 Task: Add Attachment from Trello to Card Card0000000114 in Board Board0000000029 in Workspace WS0000000010 in Trello. Add Cover Blue to Card Card0000000114 in Board Board0000000029 in Workspace WS0000000010 in Trello. Add "Copy Card To …" Button titled Button0000000114 to "bottom" of the list "To Do" to Card Card0000000114 in Board Board0000000029 in Workspace WS0000000010 in Trello. Add Description DS0000000114 to Card Card0000000114 in Board Board0000000029 in Workspace WS0000000010 in Trello. Add Comment CM0000000114 to Card Card0000000114 in Board Board0000000029 in Workspace WS0000000010 in Trello
Action: Mouse moved to (294, 334)
Screenshot: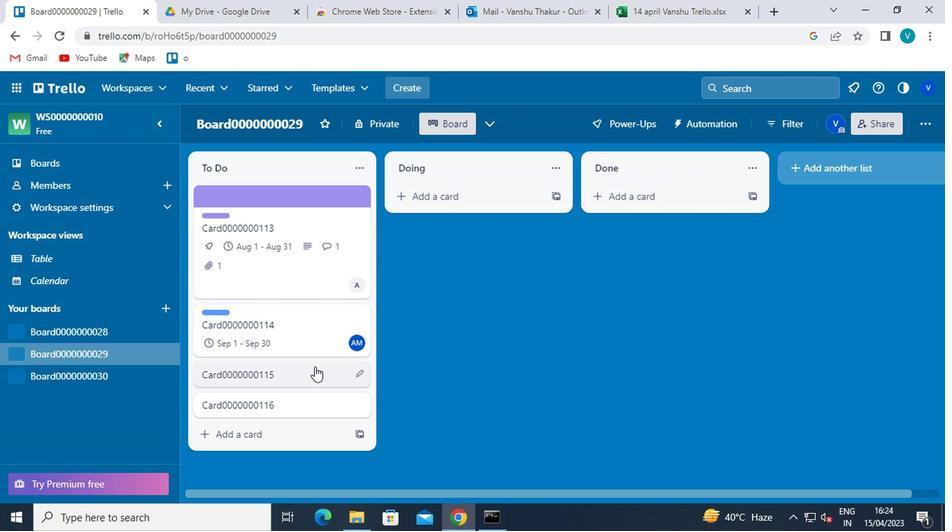
Action: Mouse pressed left at (294, 334)
Screenshot: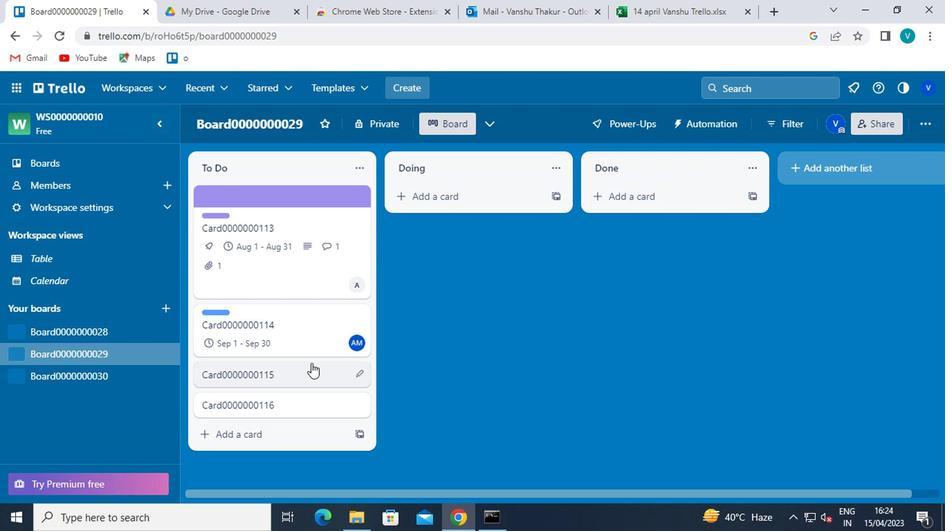 
Action: Mouse moved to (649, 303)
Screenshot: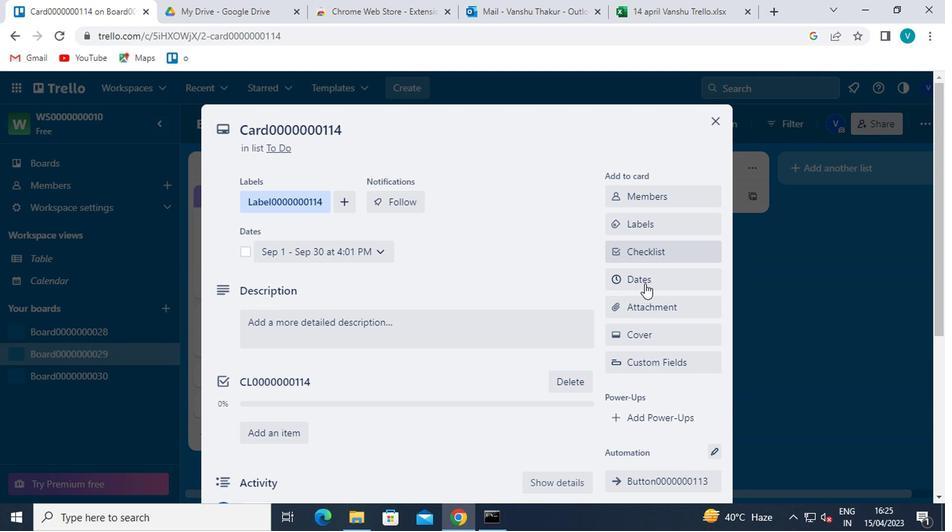 
Action: Mouse pressed left at (649, 303)
Screenshot: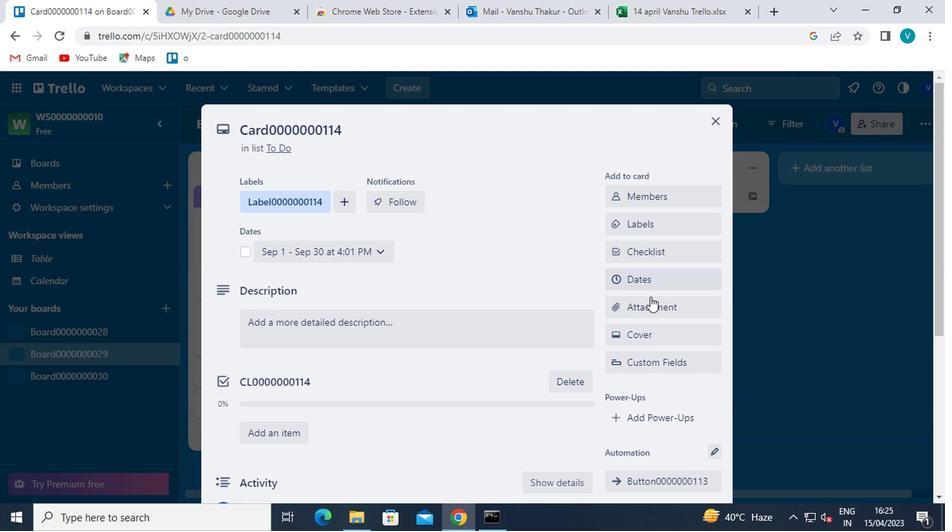 
Action: Mouse moved to (637, 173)
Screenshot: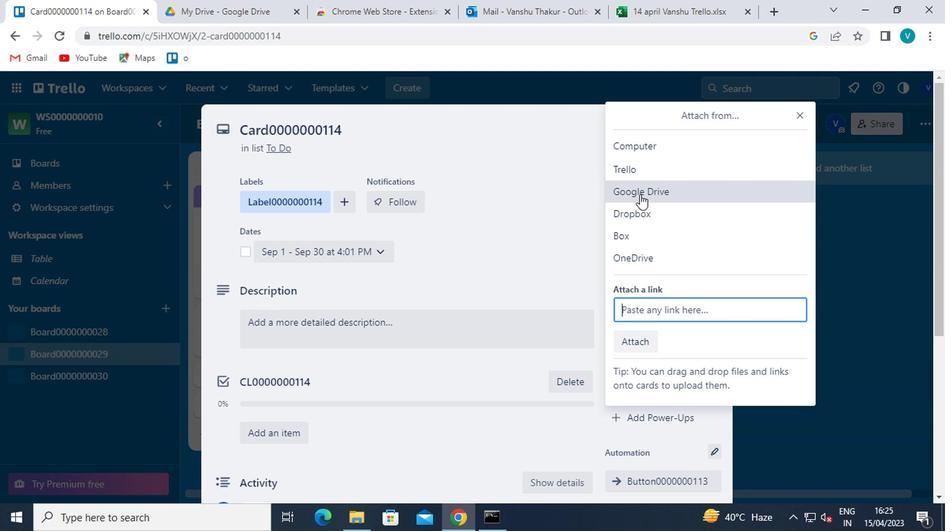 
Action: Mouse pressed left at (637, 173)
Screenshot: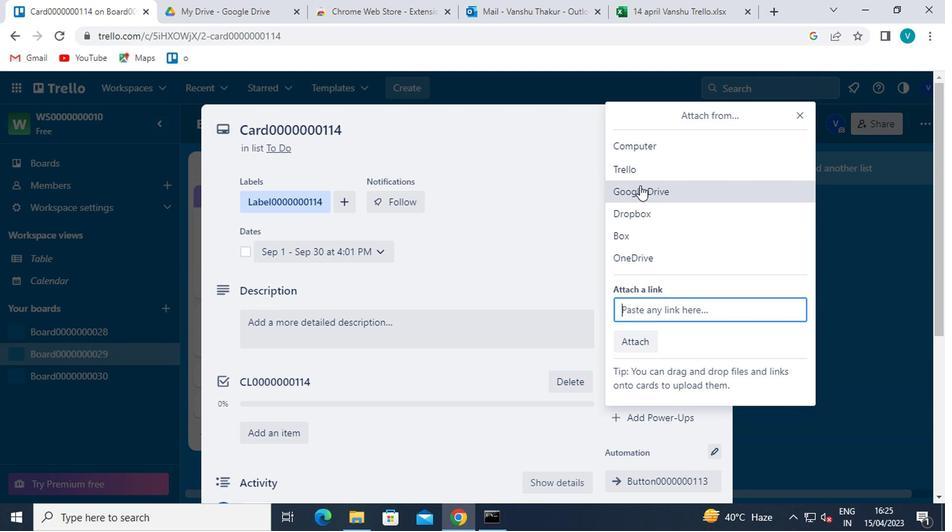 
Action: Mouse moved to (651, 245)
Screenshot: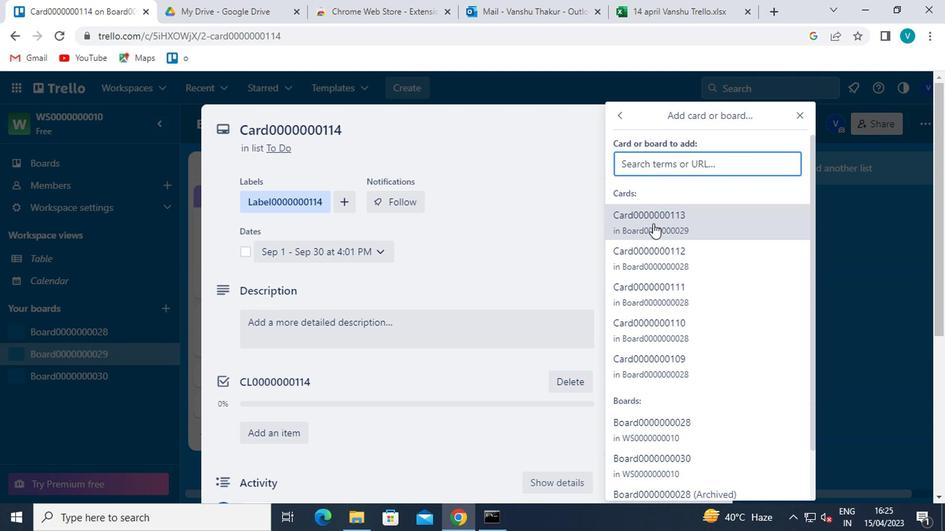 
Action: Mouse pressed left at (651, 245)
Screenshot: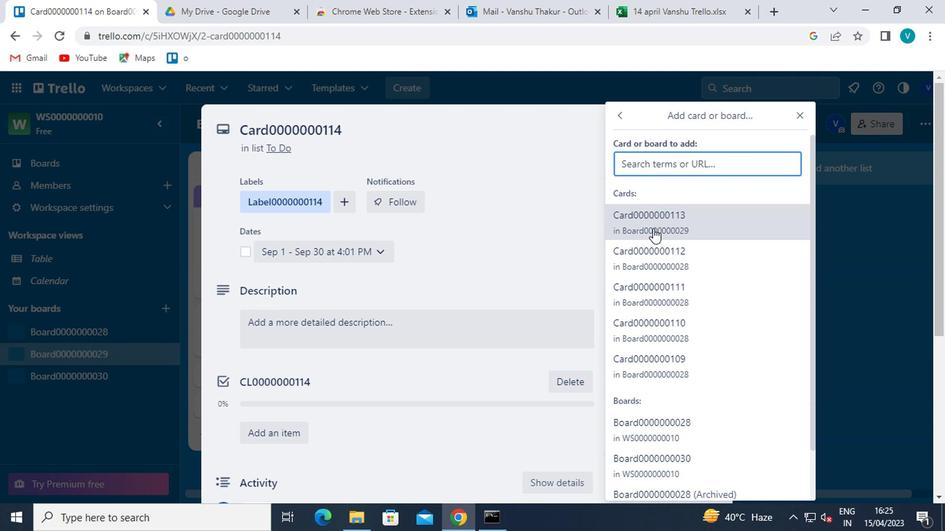 
Action: Mouse moved to (634, 328)
Screenshot: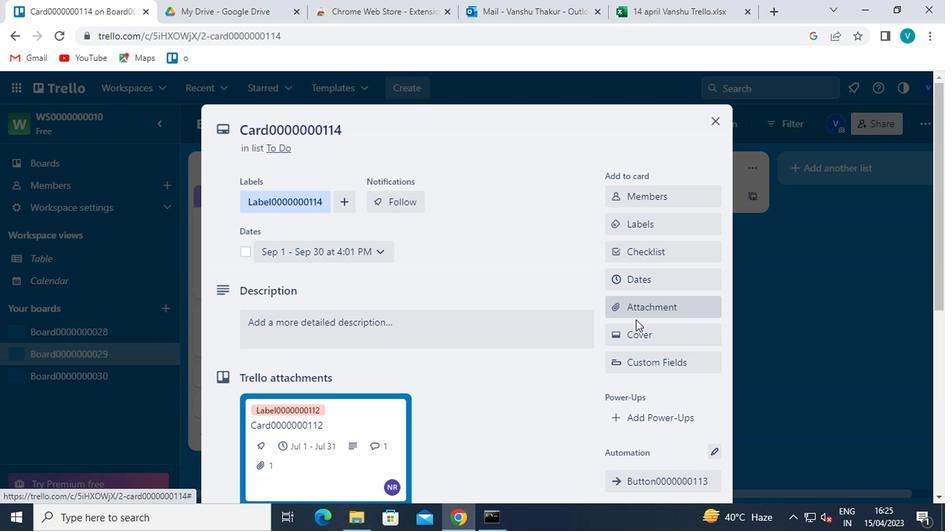 
Action: Mouse pressed left at (634, 328)
Screenshot: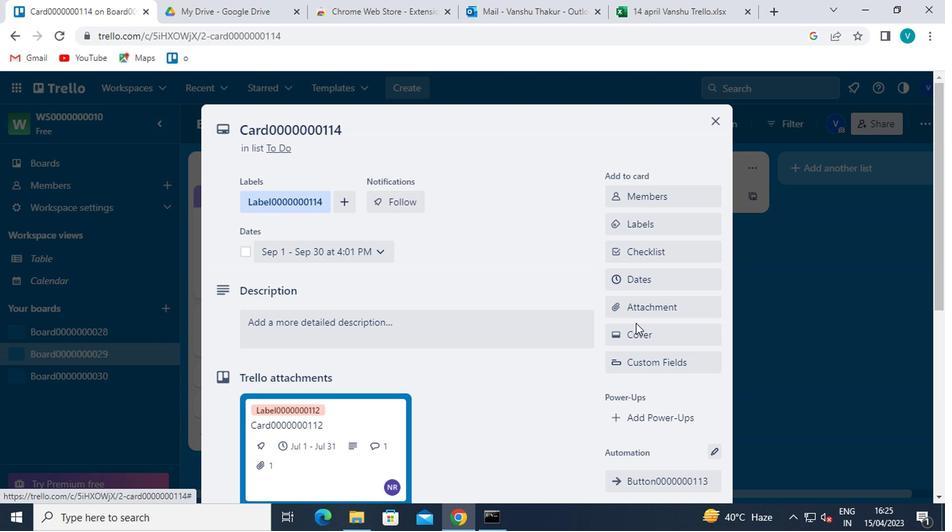 
Action: Mouse moved to (626, 264)
Screenshot: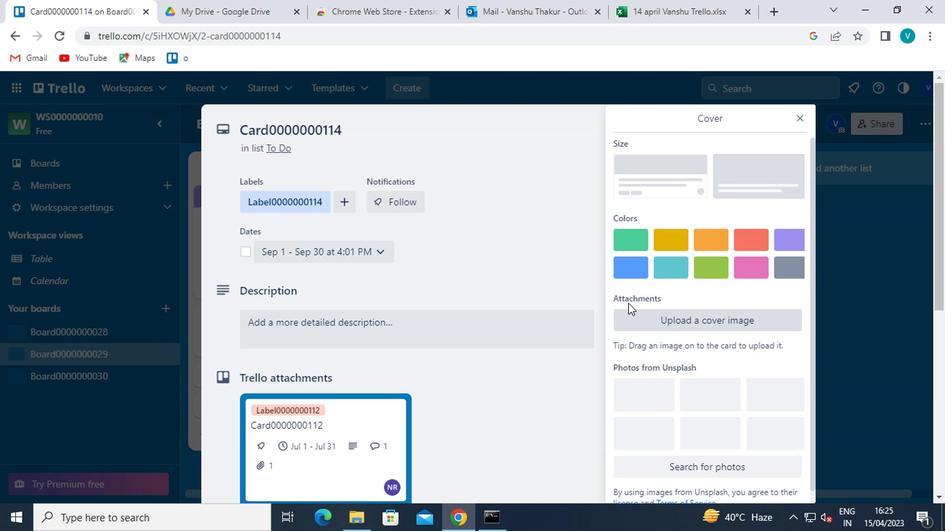 
Action: Mouse pressed left at (626, 264)
Screenshot: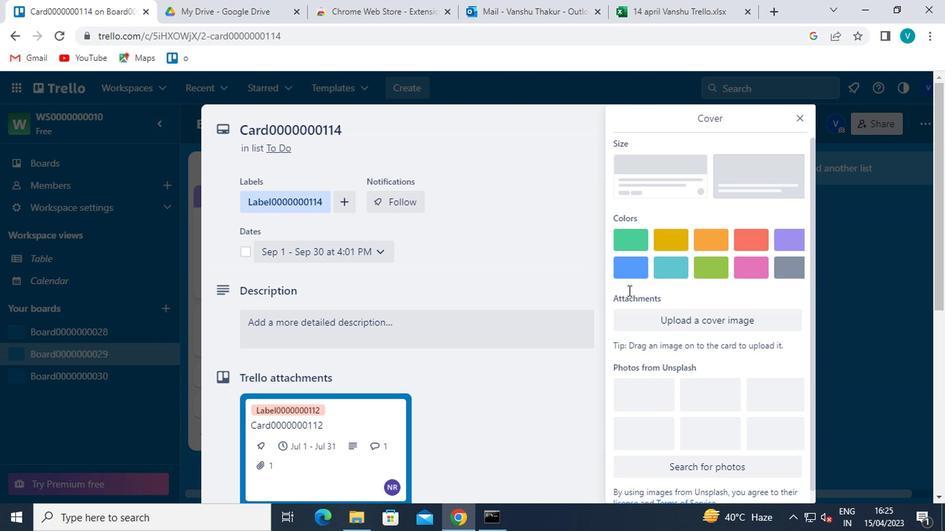 
Action: Mouse moved to (784, 118)
Screenshot: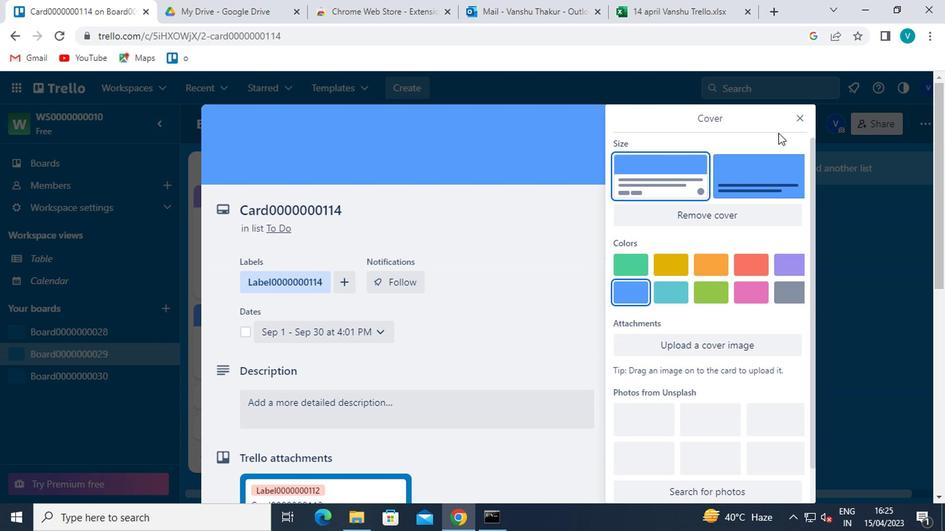 
Action: Mouse pressed left at (784, 118)
Screenshot: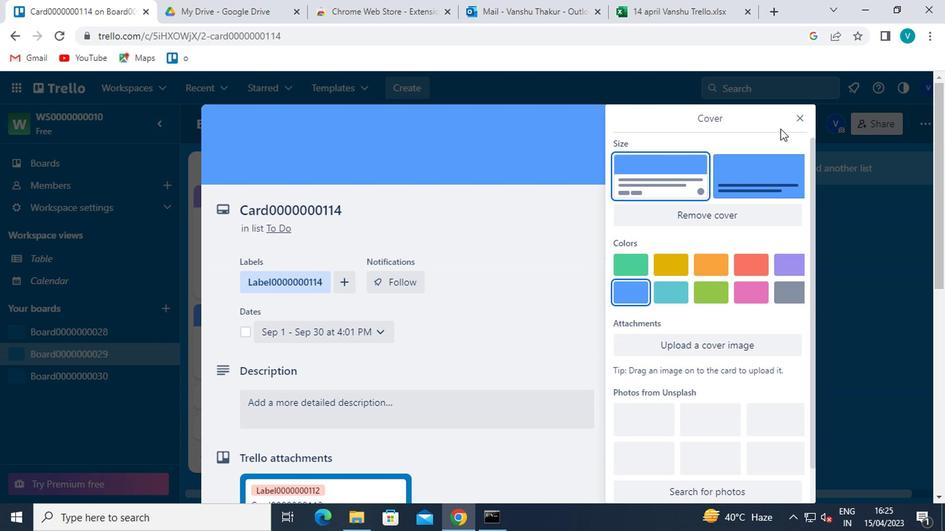 
Action: Mouse moved to (620, 438)
Screenshot: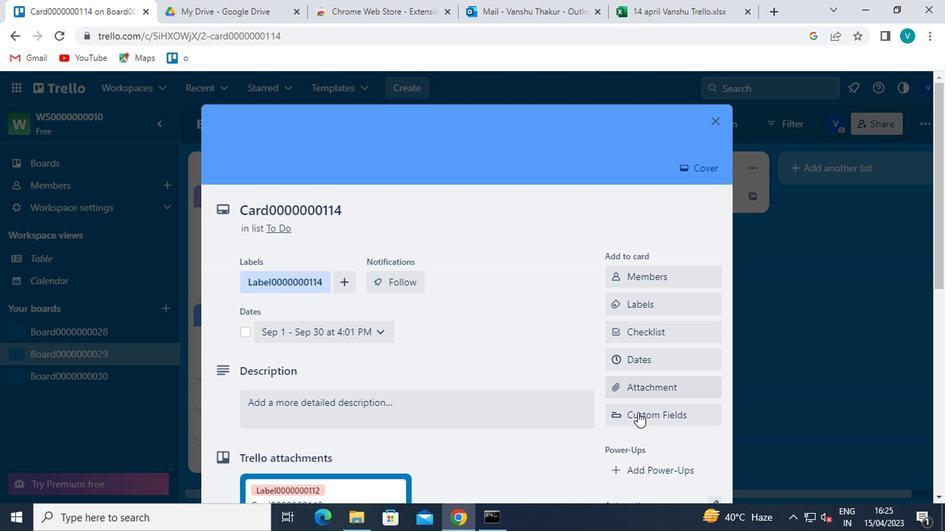 
Action: Mouse scrolled (620, 438) with delta (0, 0)
Screenshot: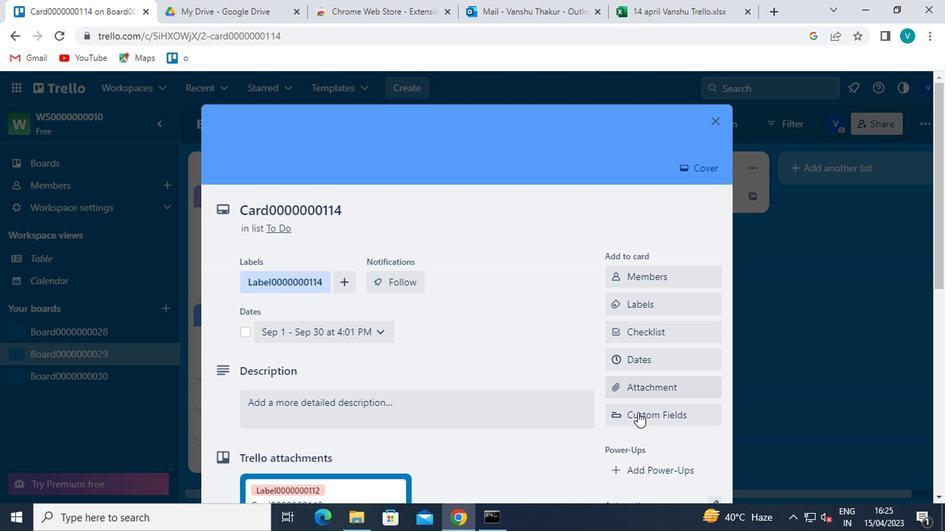 
Action: Mouse moved to (620, 441)
Screenshot: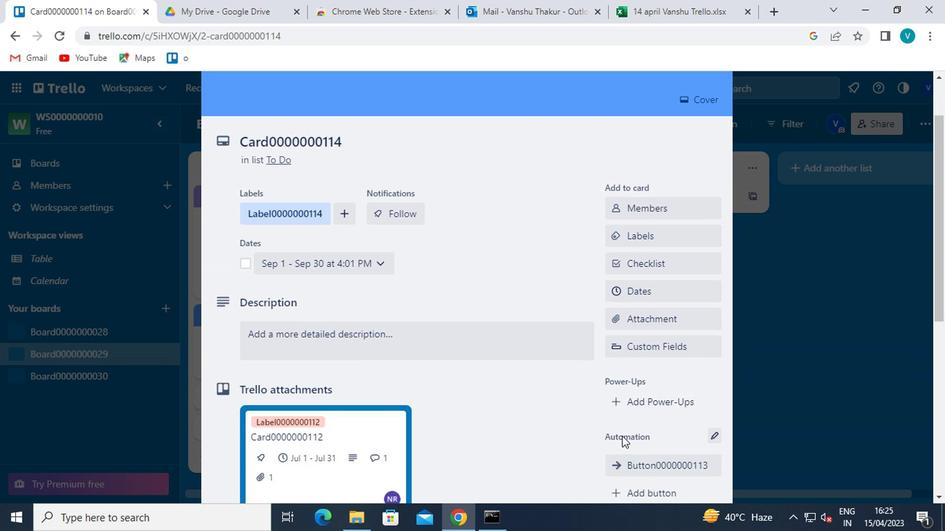 
Action: Mouse scrolled (620, 440) with delta (0, 0)
Screenshot: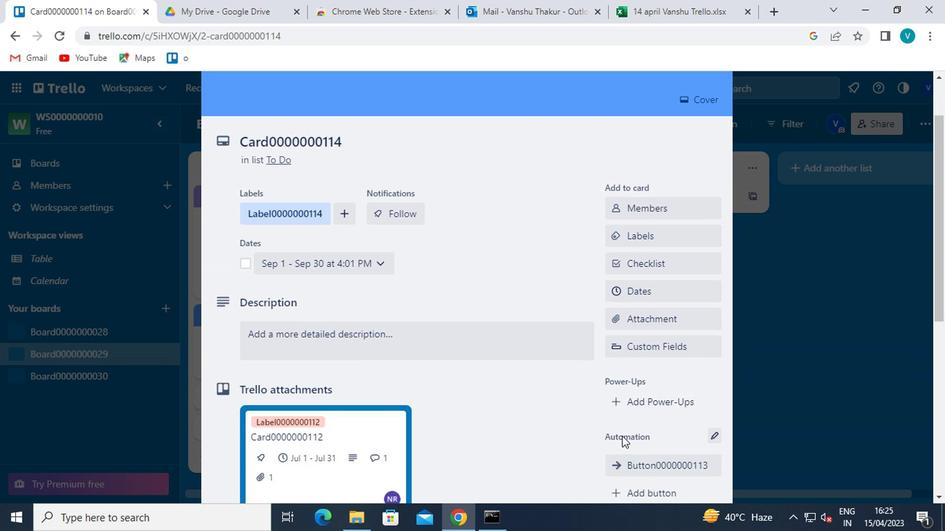 
Action: Mouse moved to (620, 442)
Screenshot: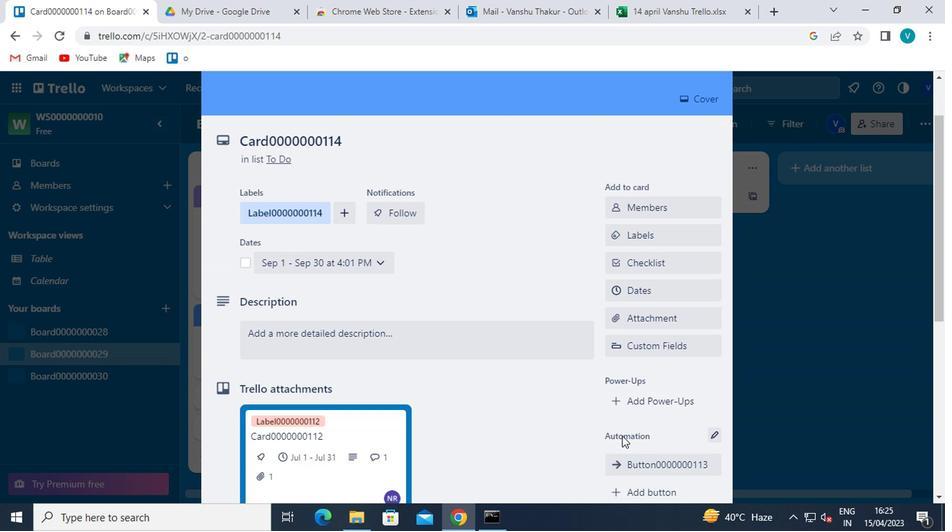 
Action: Mouse scrolled (620, 441) with delta (0, 0)
Screenshot: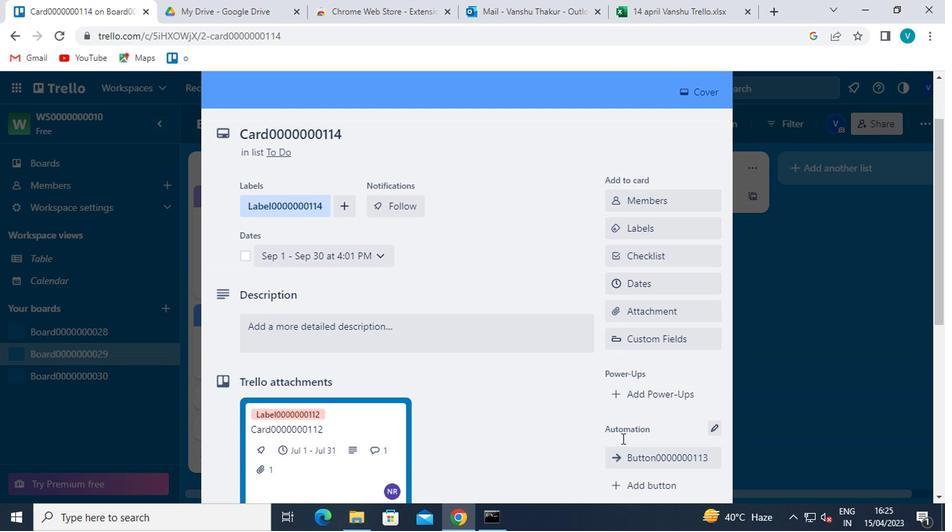 
Action: Mouse moved to (654, 355)
Screenshot: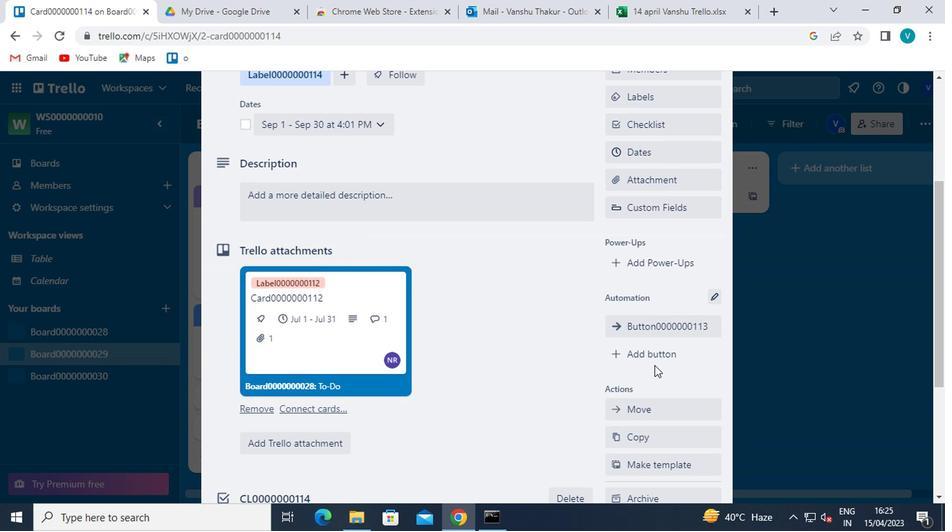 
Action: Mouse pressed left at (654, 355)
Screenshot: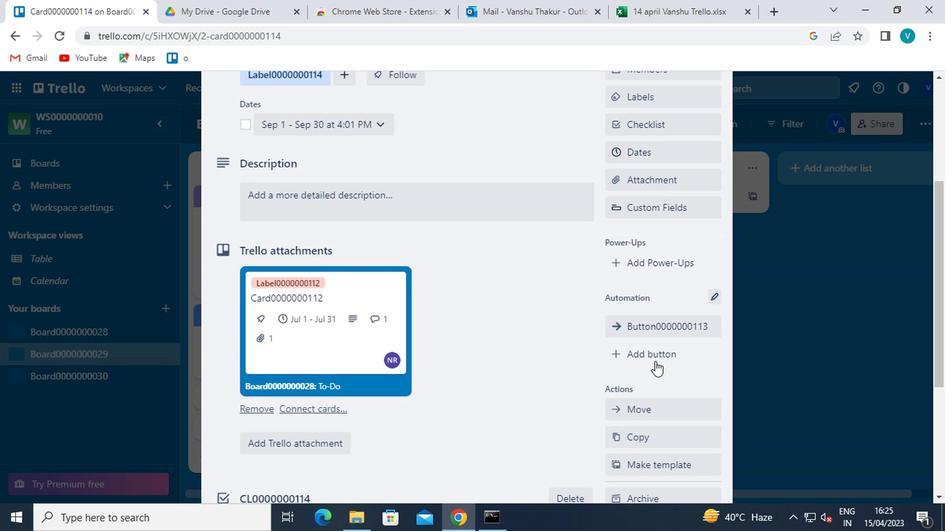 
Action: Mouse moved to (665, 213)
Screenshot: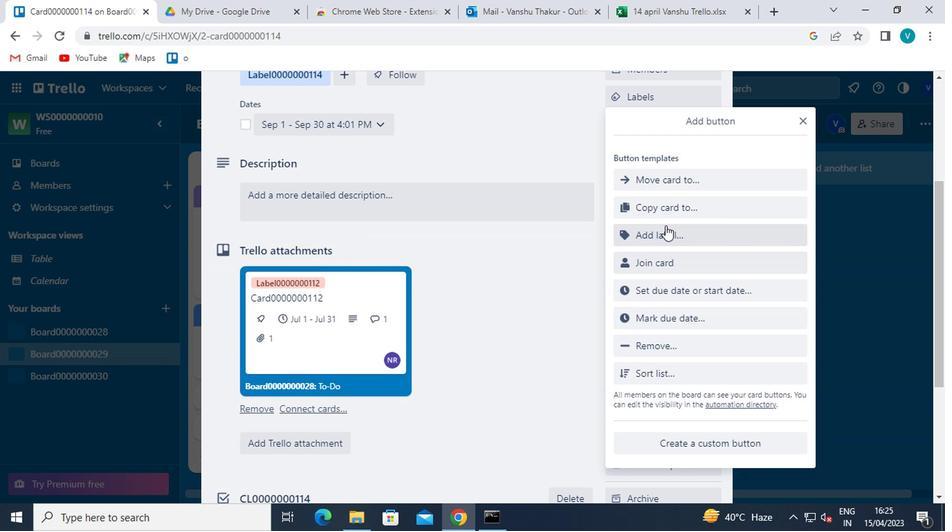 
Action: Mouse pressed left at (665, 213)
Screenshot: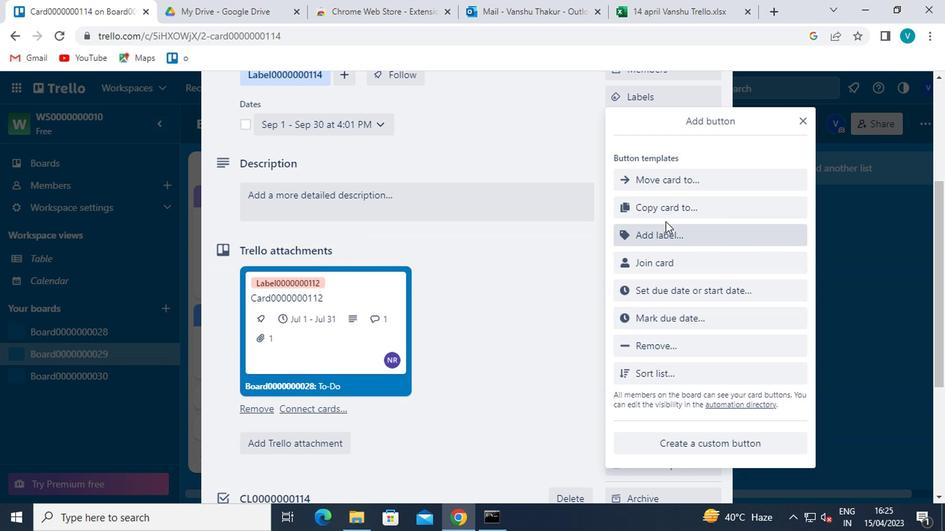 
Action: Mouse moved to (675, 184)
Screenshot: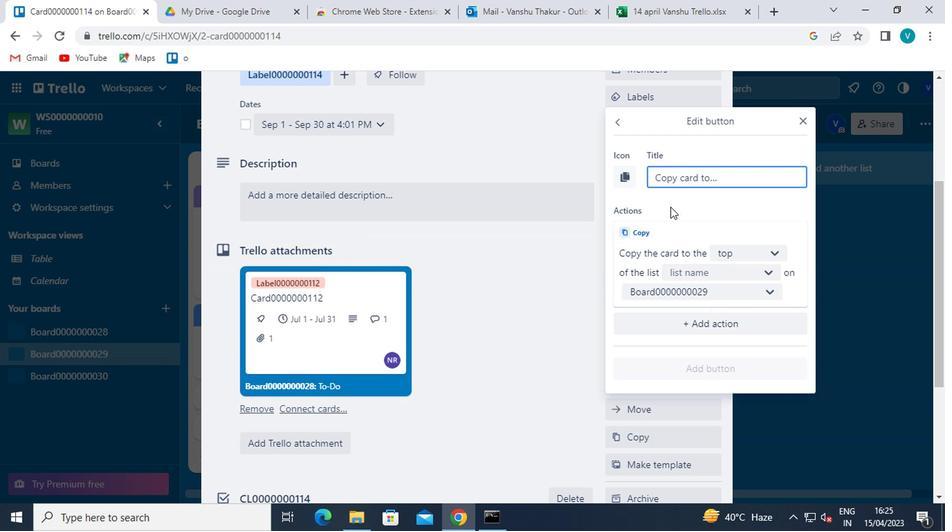 
Action: Mouse pressed left at (675, 184)
Screenshot: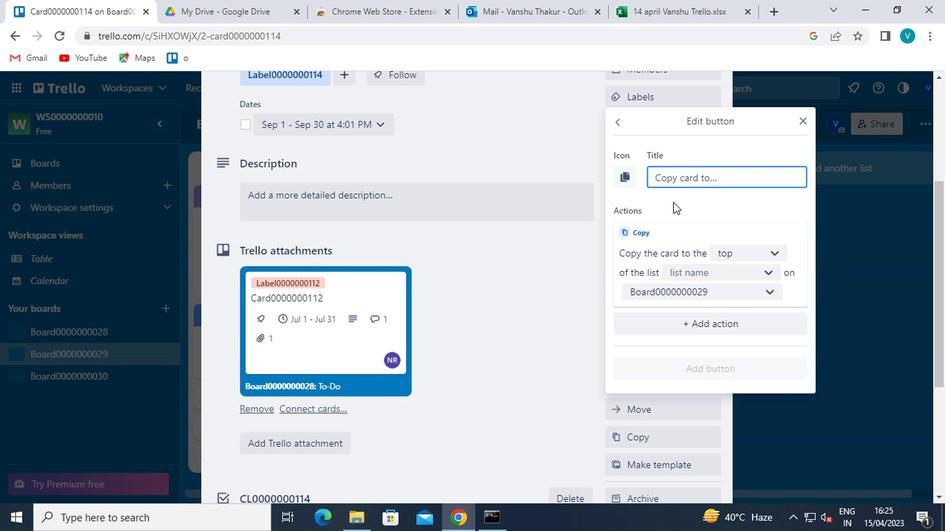 
Action: Mouse moved to (668, 177)
Screenshot: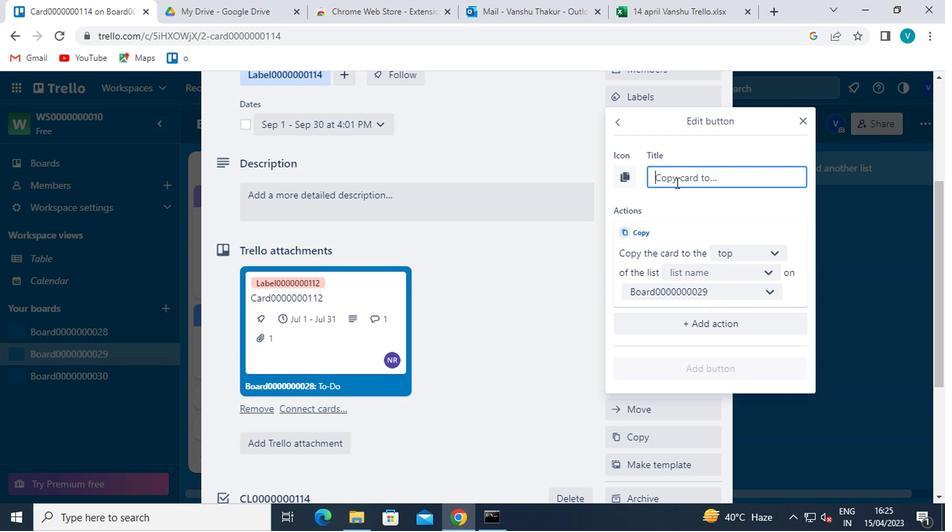 
Action: Key pressed <Key.shift>BUTTON0000000
Screenshot: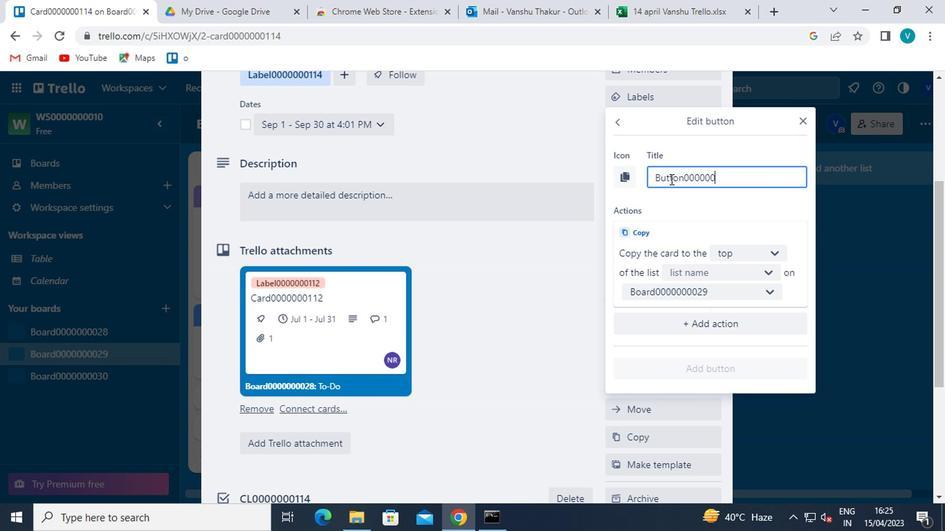 
Action: Mouse moved to (668, 177)
Screenshot: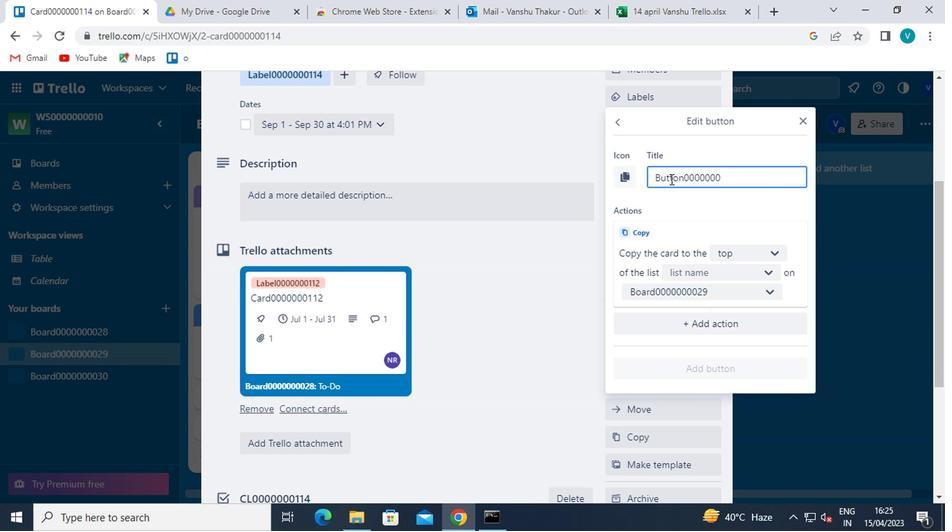 
Action: Key pressed 114
Screenshot: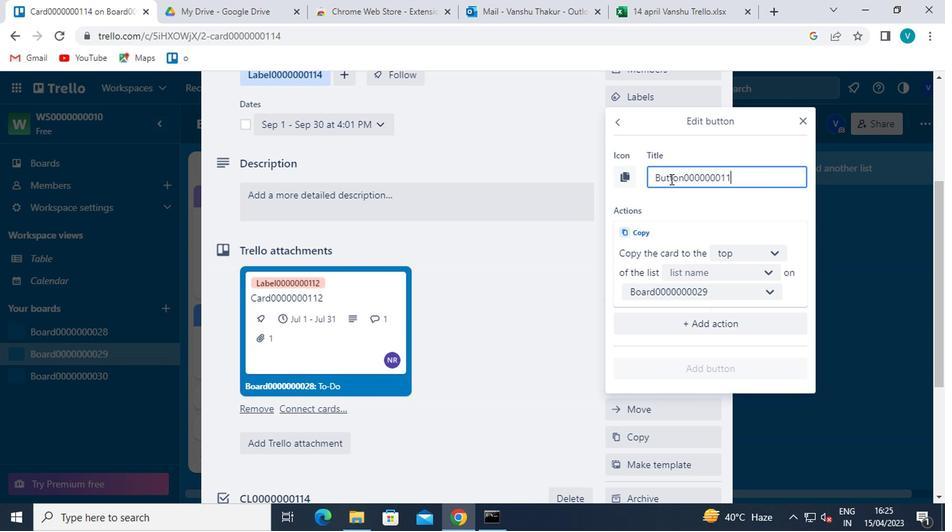 
Action: Mouse moved to (734, 247)
Screenshot: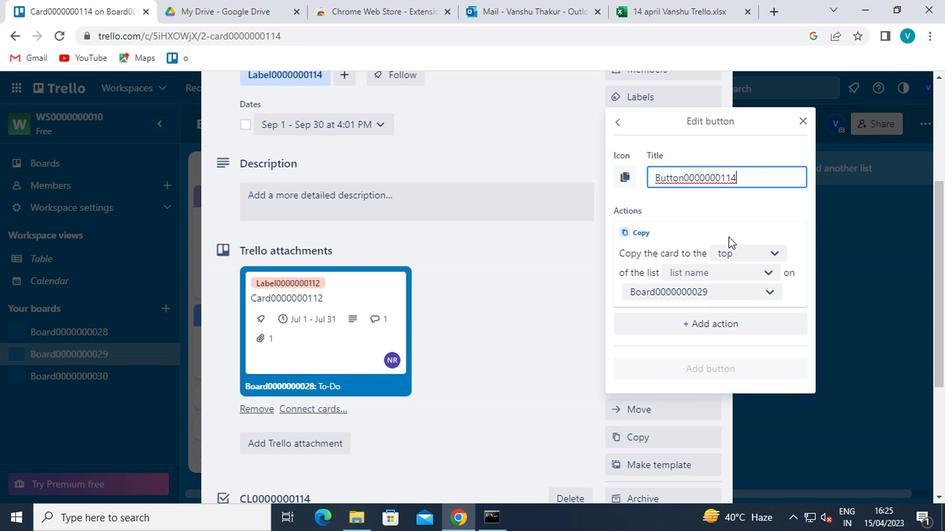 
Action: Mouse pressed left at (734, 247)
Screenshot: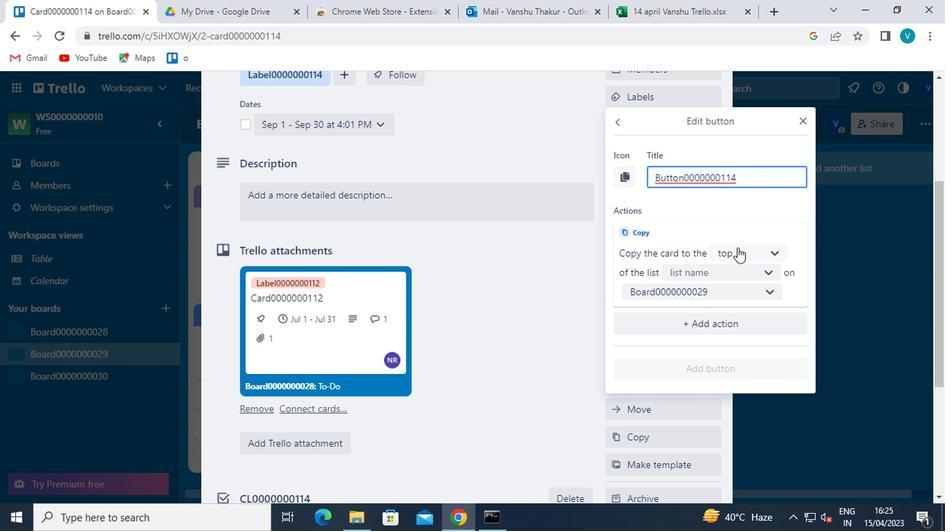 
Action: Mouse moved to (741, 305)
Screenshot: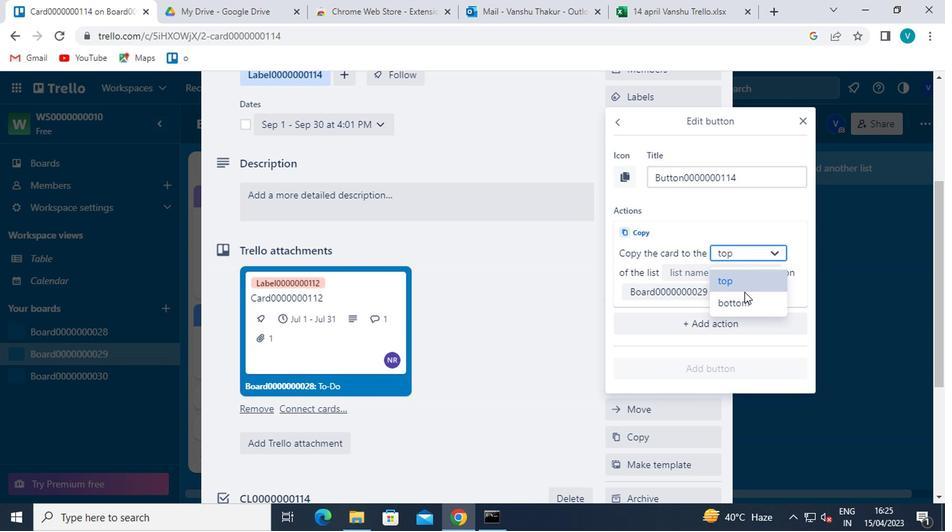 
Action: Mouse pressed left at (741, 305)
Screenshot: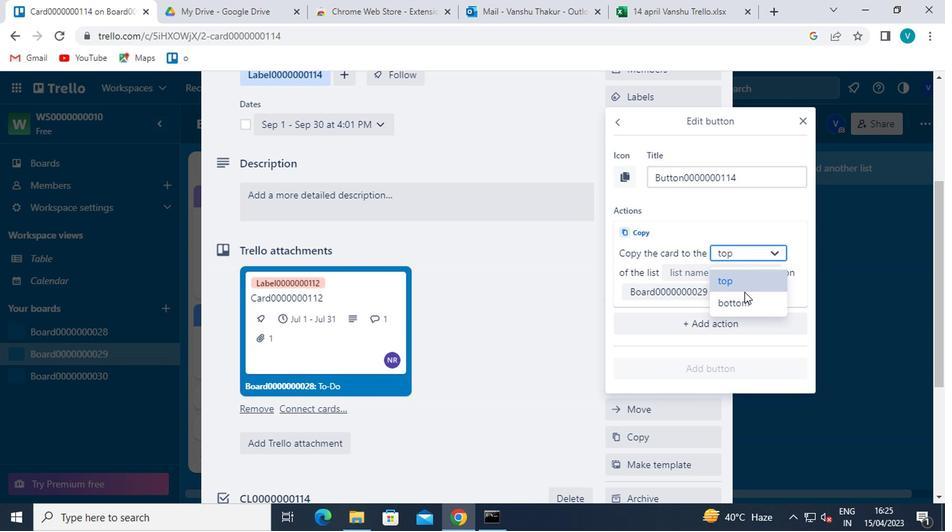 
Action: Mouse moved to (746, 272)
Screenshot: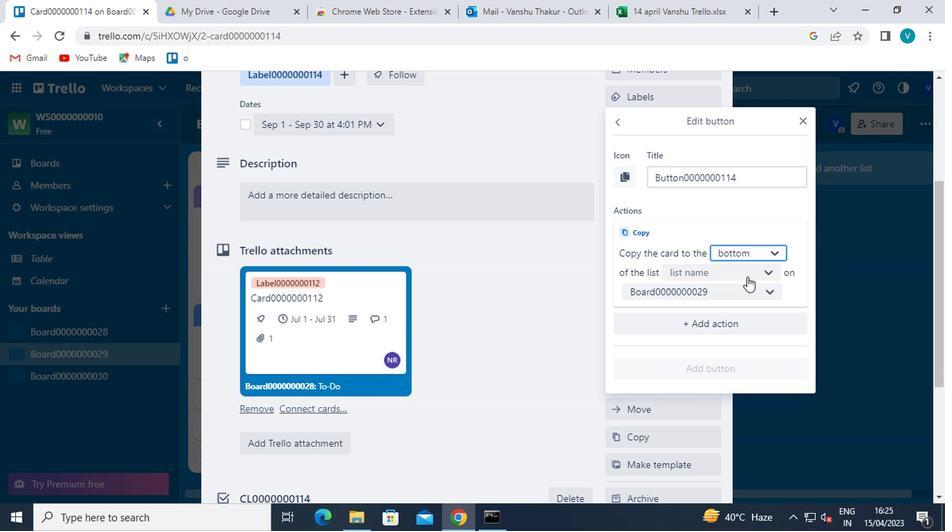 
Action: Mouse pressed left at (746, 272)
Screenshot: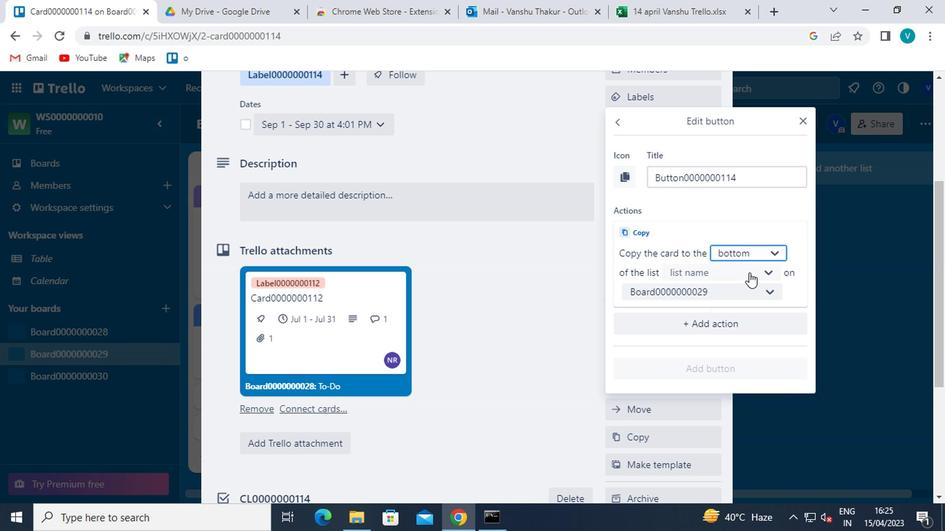 
Action: Mouse moved to (739, 299)
Screenshot: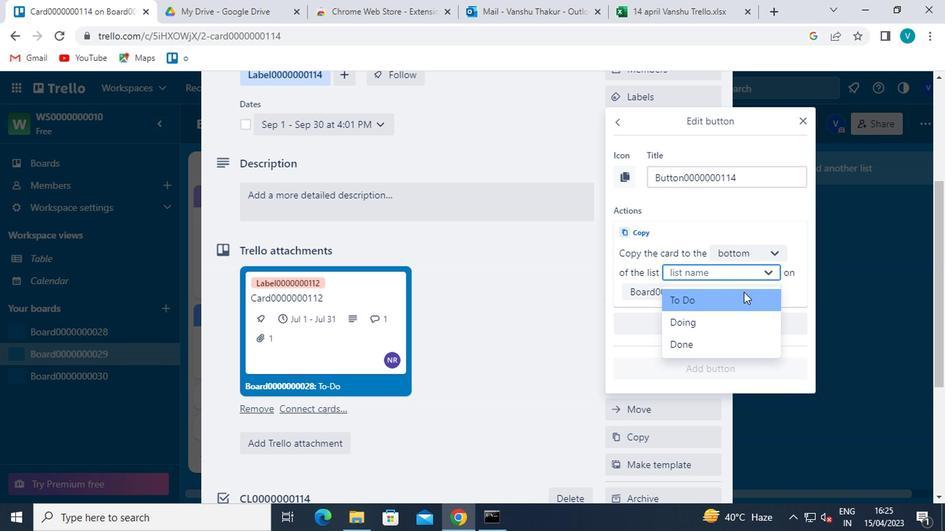 
Action: Mouse pressed left at (739, 299)
Screenshot: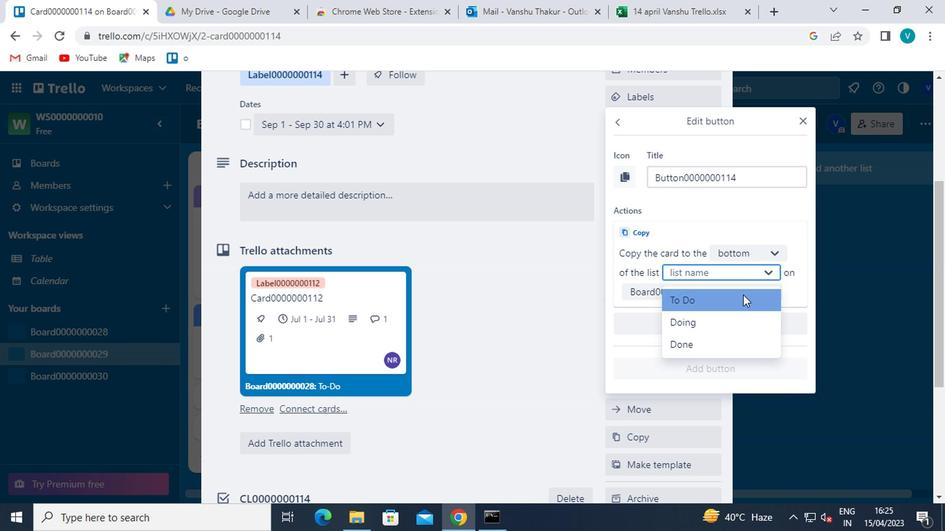 
Action: Mouse moved to (697, 369)
Screenshot: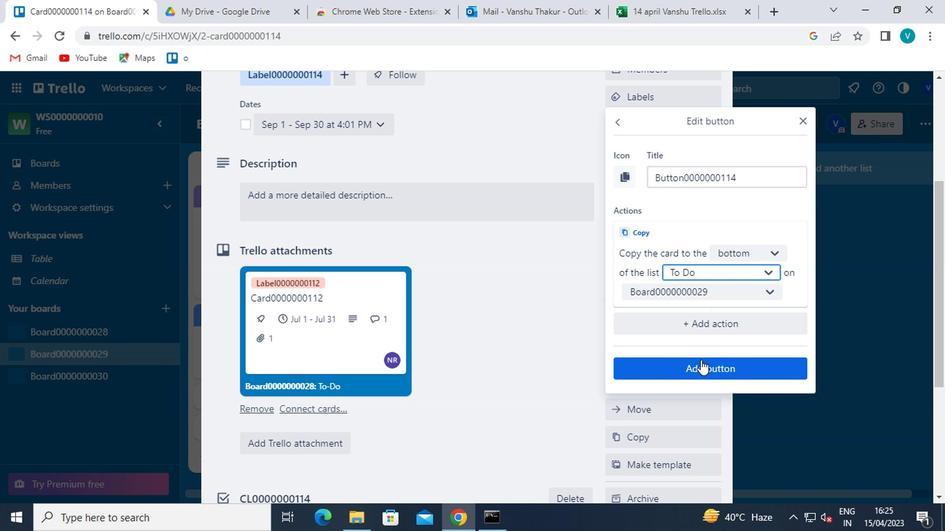 
Action: Mouse pressed left at (697, 369)
Screenshot: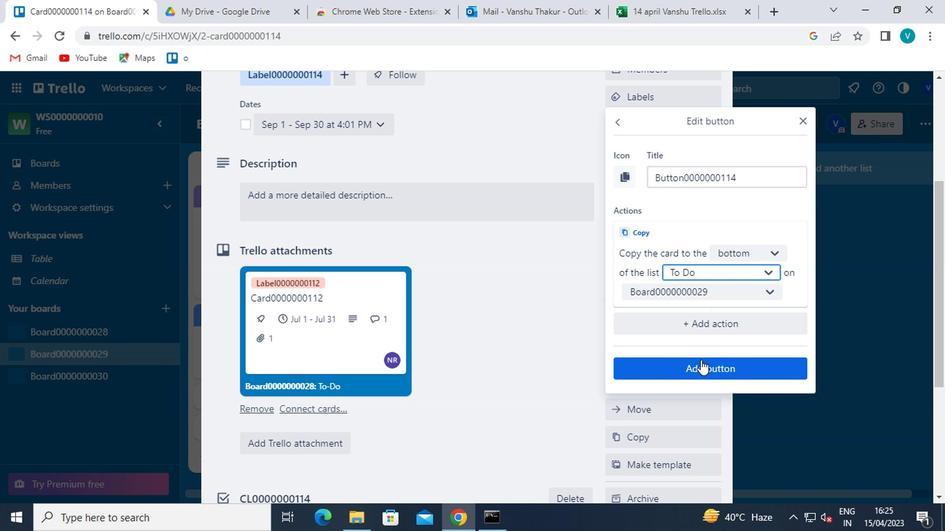 
Action: Mouse moved to (369, 189)
Screenshot: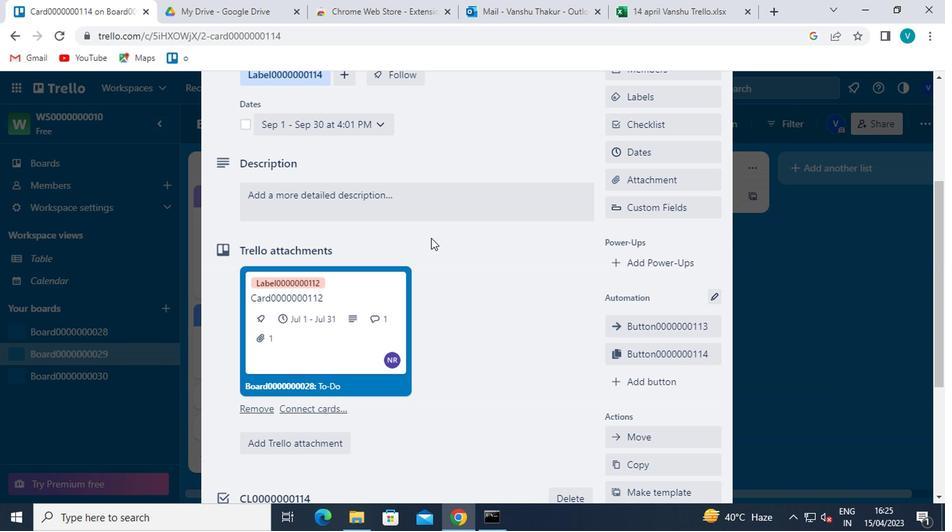
Action: Mouse pressed left at (369, 189)
Screenshot: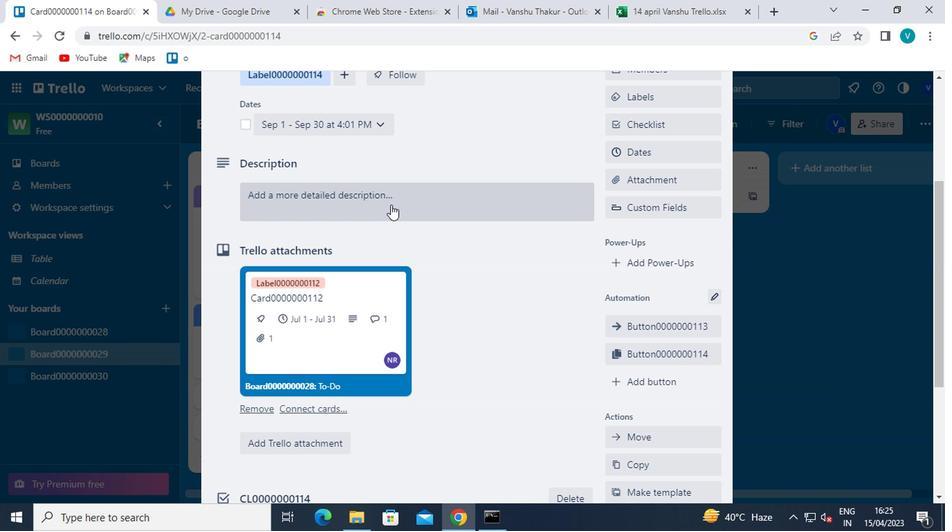 
Action: Key pressed <Key.shift>DS0000000114
Screenshot: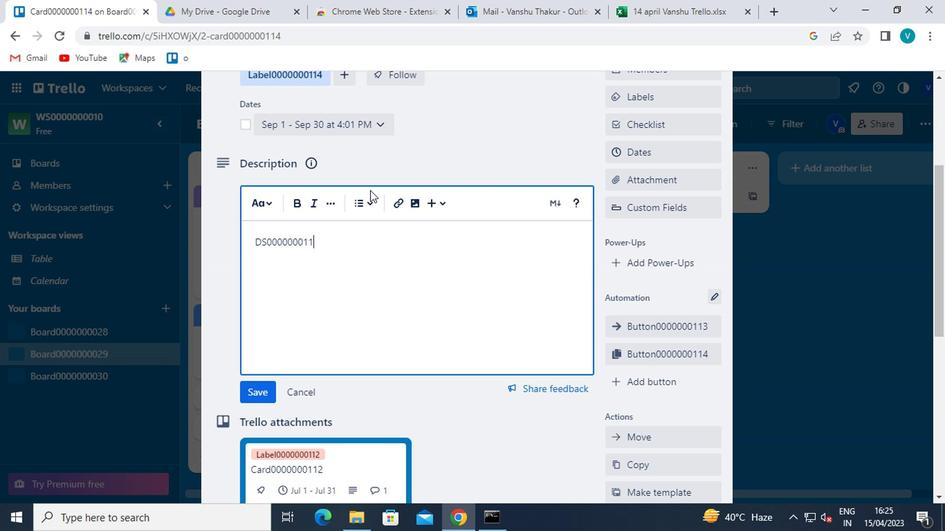 
Action: Mouse moved to (256, 394)
Screenshot: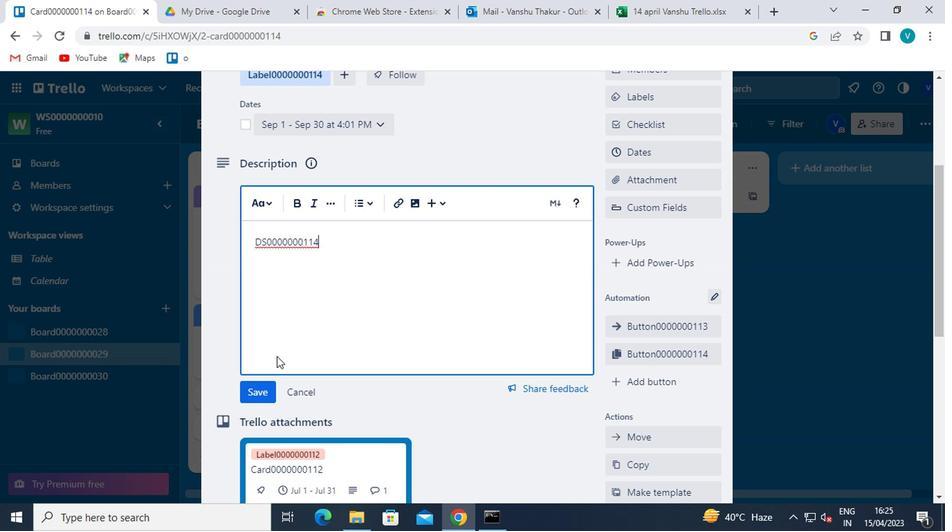 
Action: Mouse pressed left at (256, 394)
Screenshot: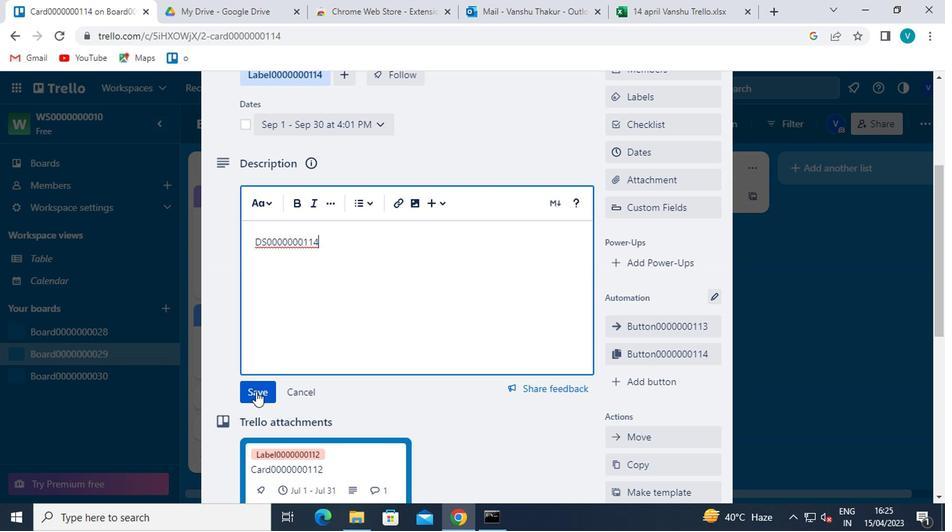 
Action: Mouse moved to (272, 382)
Screenshot: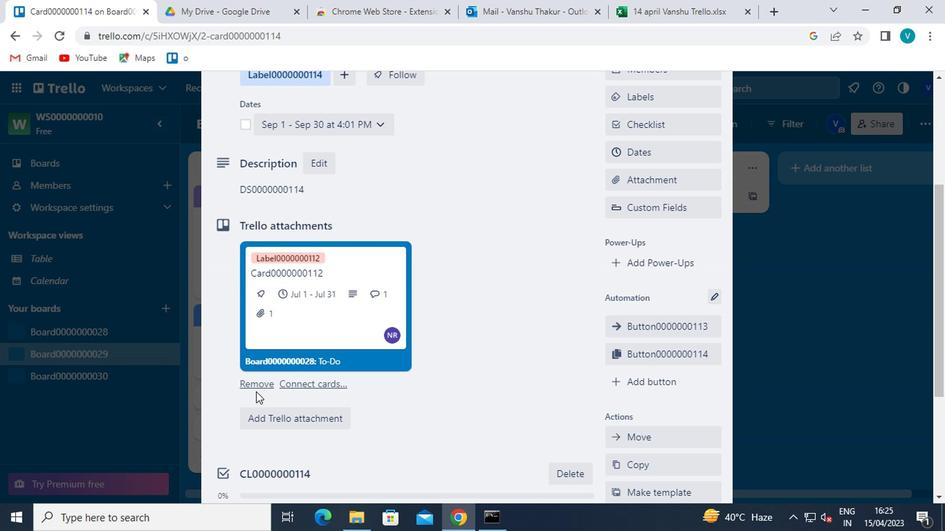 
Action: Mouse scrolled (272, 381) with delta (0, 0)
Screenshot: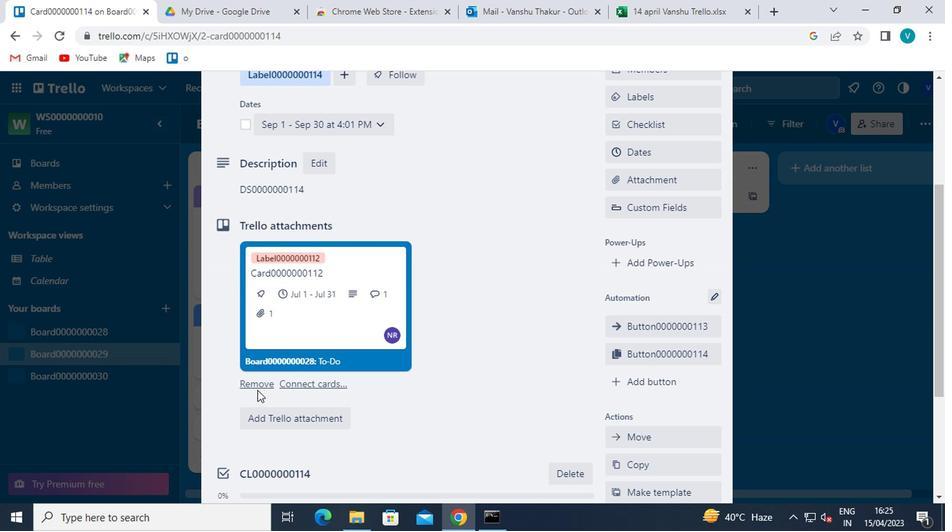
Action: Mouse scrolled (272, 381) with delta (0, 0)
Screenshot: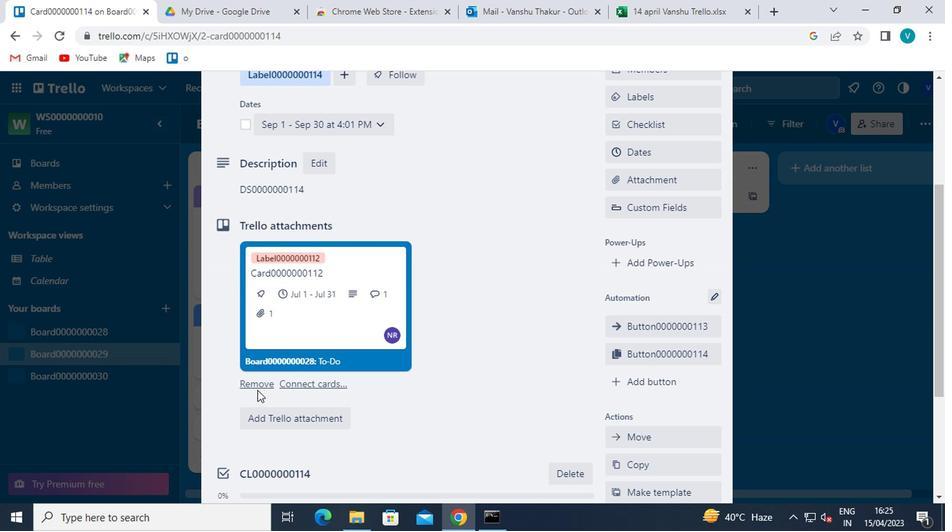 
Action: Mouse scrolled (272, 381) with delta (0, 0)
Screenshot: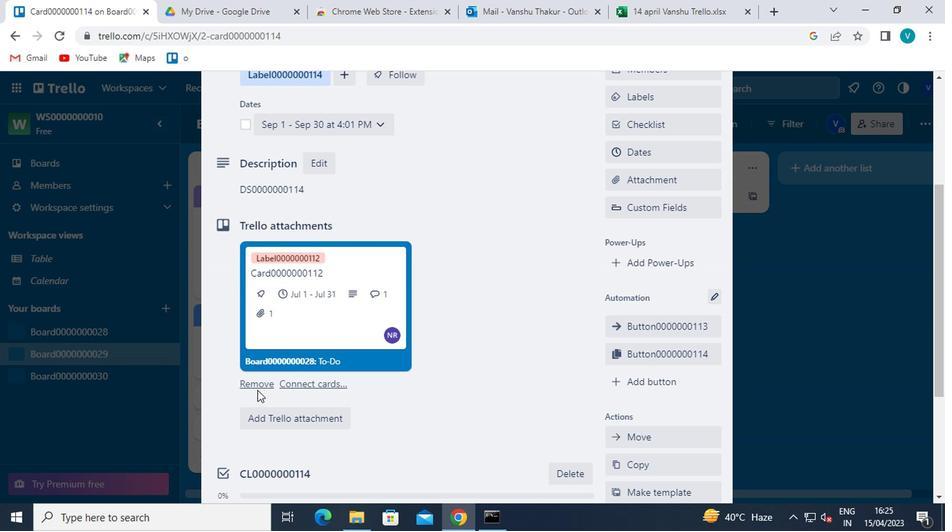 
Action: Mouse moved to (272, 382)
Screenshot: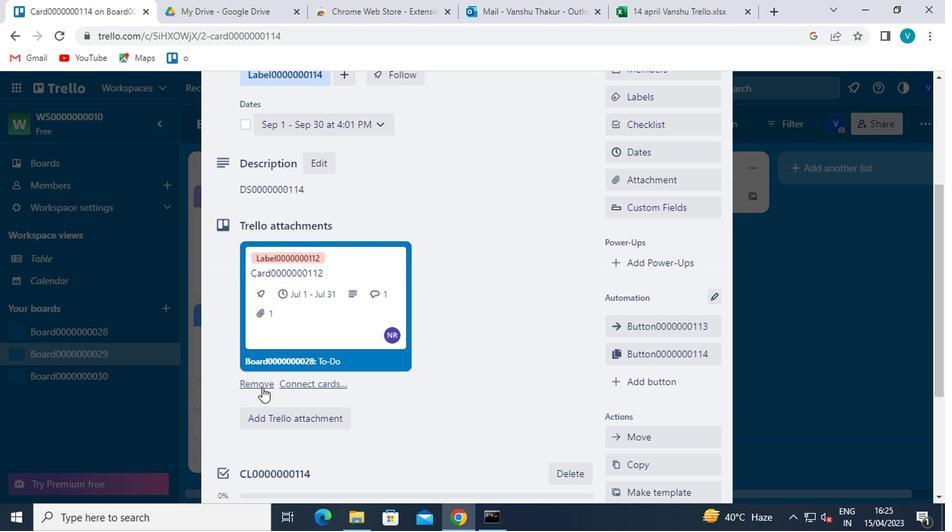 
Action: Mouse scrolled (272, 381) with delta (0, 0)
Screenshot: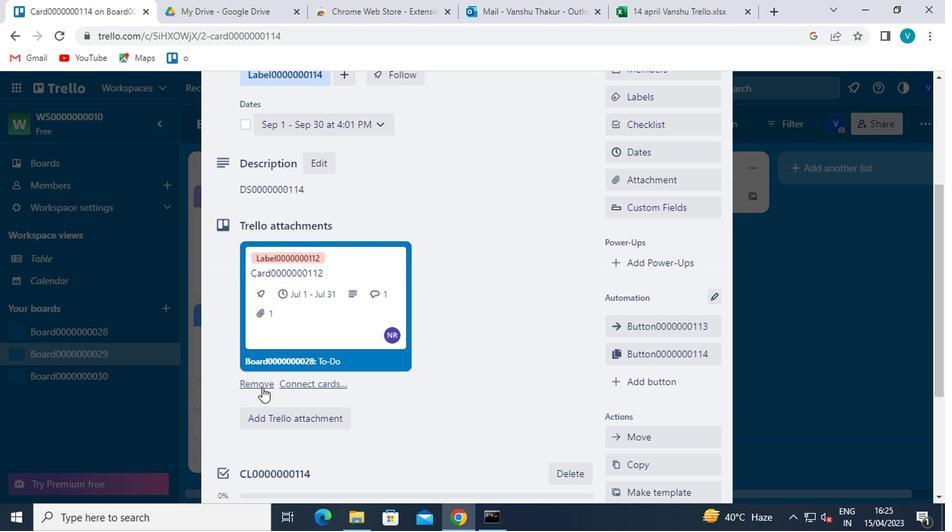 
Action: Mouse moved to (273, 382)
Screenshot: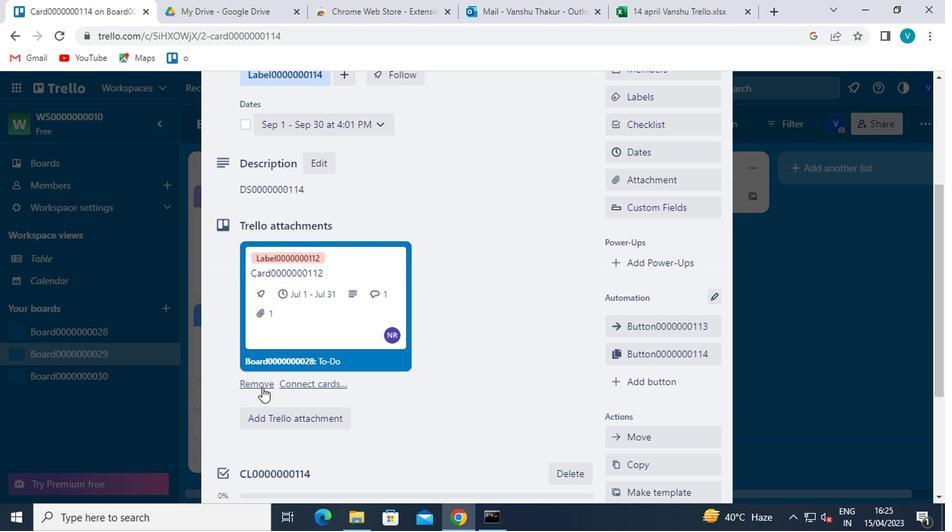 
Action: Mouse scrolled (273, 381) with delta (0, 0)
Screenshot: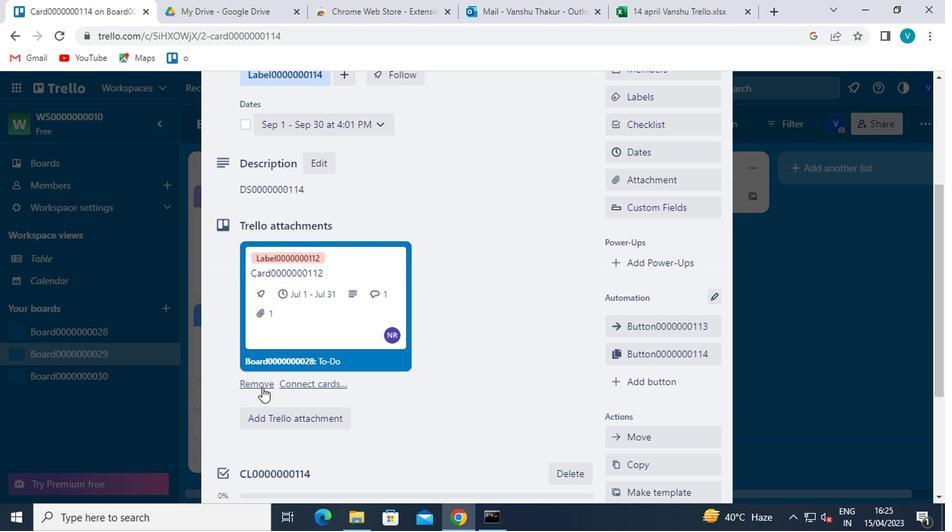 
Action: Mouse moved to (272, 412)
Screenshot: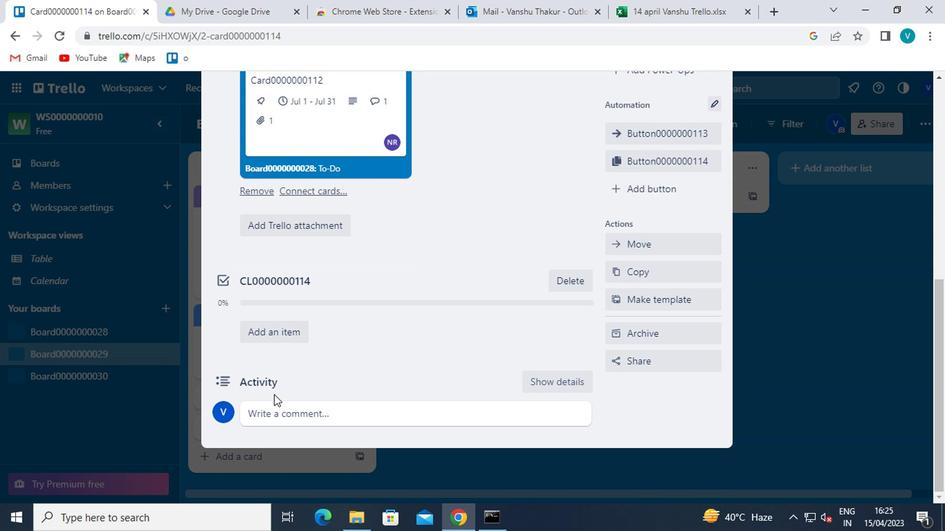 
Action: Mouse pressed left at (272, 412)
Screenshot: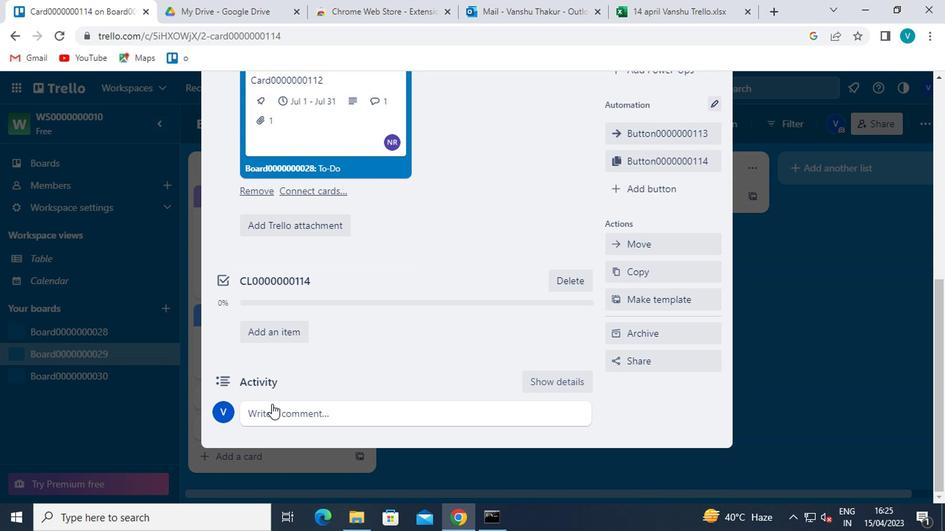 
Action: Mouse moved to (272, 412)
Screenshot: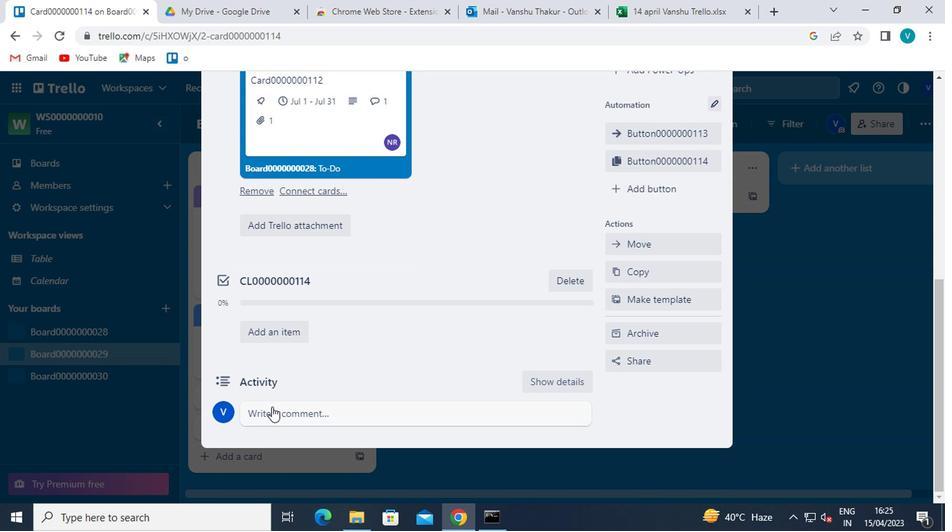 
Action: Key pressed <Key.shift>CM0000000114
Screenshot: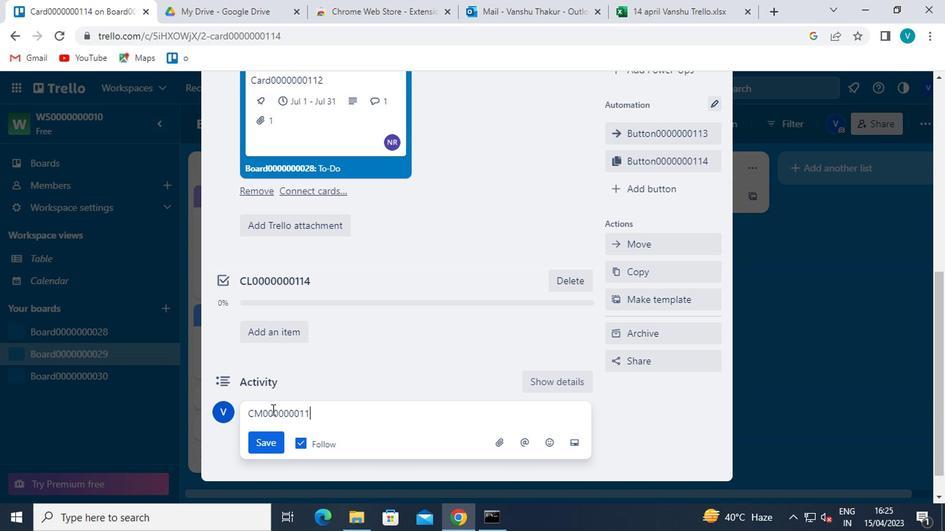 
Action: Mouse moved to (270, 443)
Screenshot: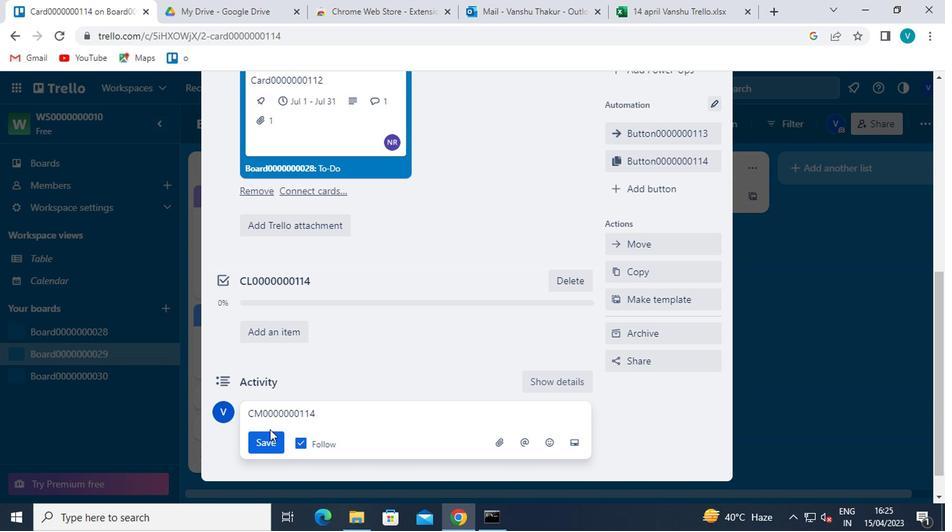 
Action: Mouse pressed left at (270, 443)
Screenshot: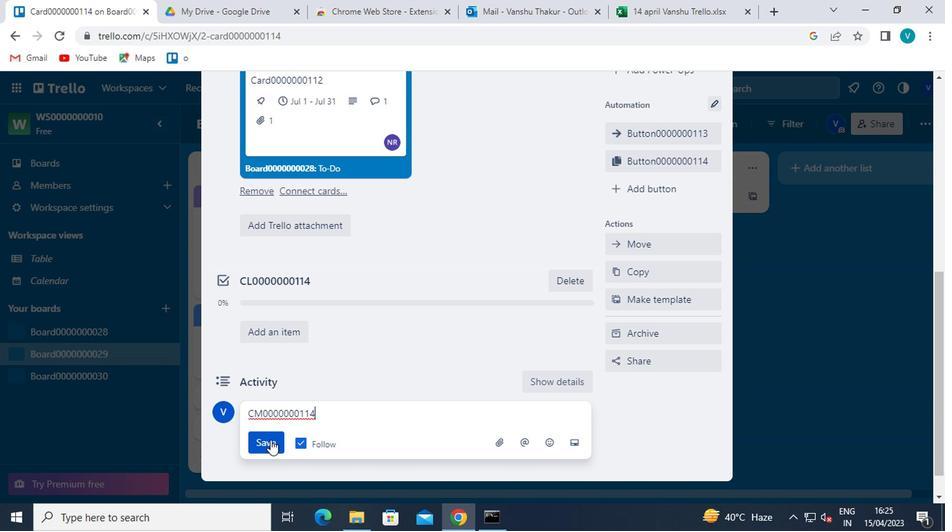 
Action: Mouse moved to (298, 426)
Screenshot: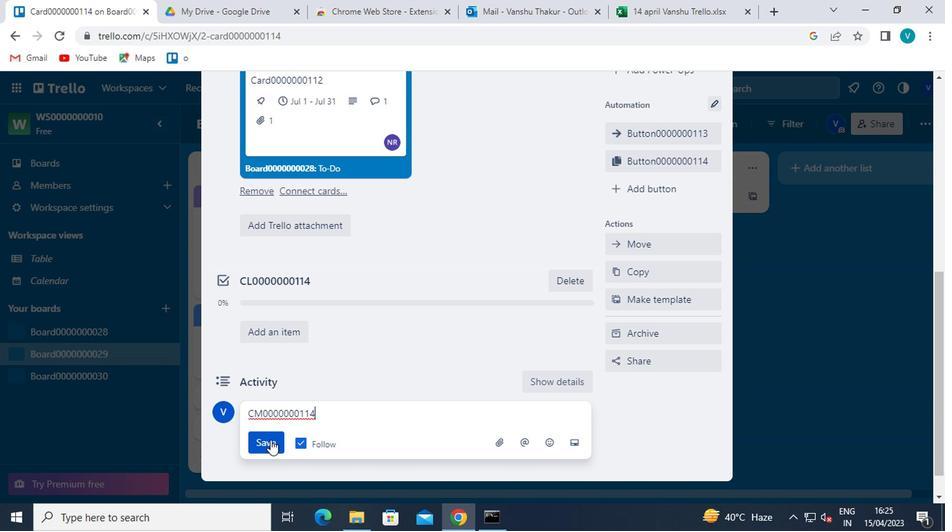 
